 Task: Select the full in the auto-indent
Action: Mouse moved to (12, 486)
Screenshot: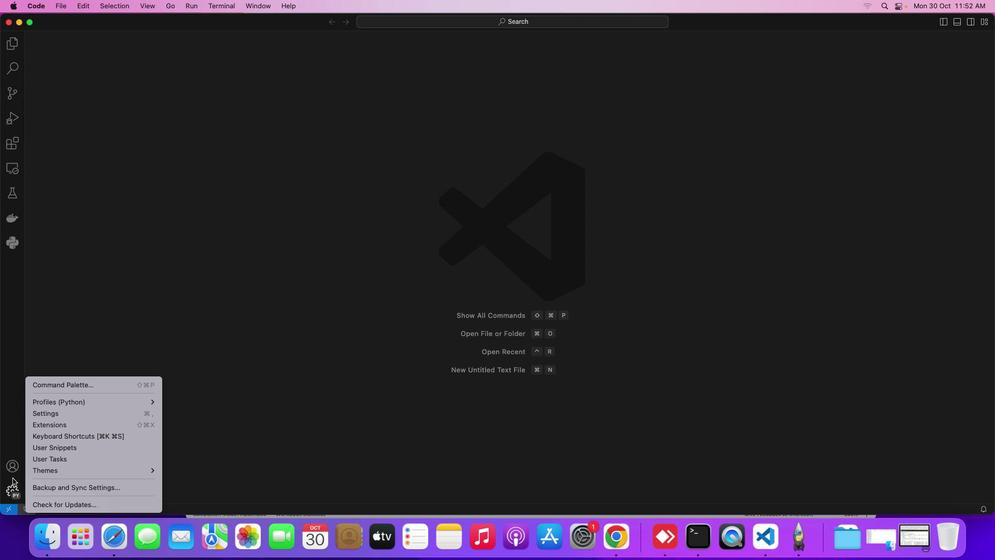 
Action: Mouse pressed left at (12, 486)
Screenshot: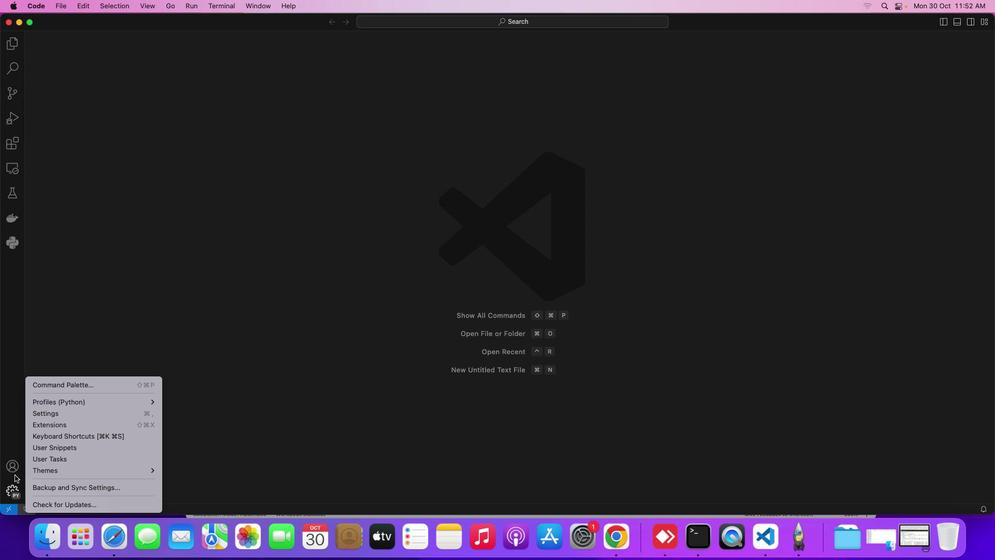 
Action: Mouse moved to (69, 415)
Screenshot: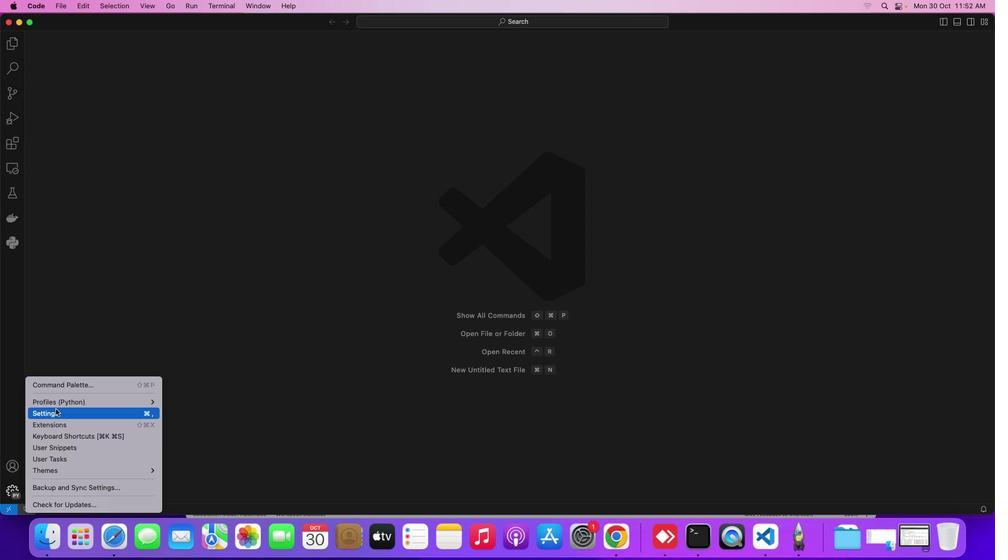 
Action: Mouse pressed left at (69, 415)
Screenshot: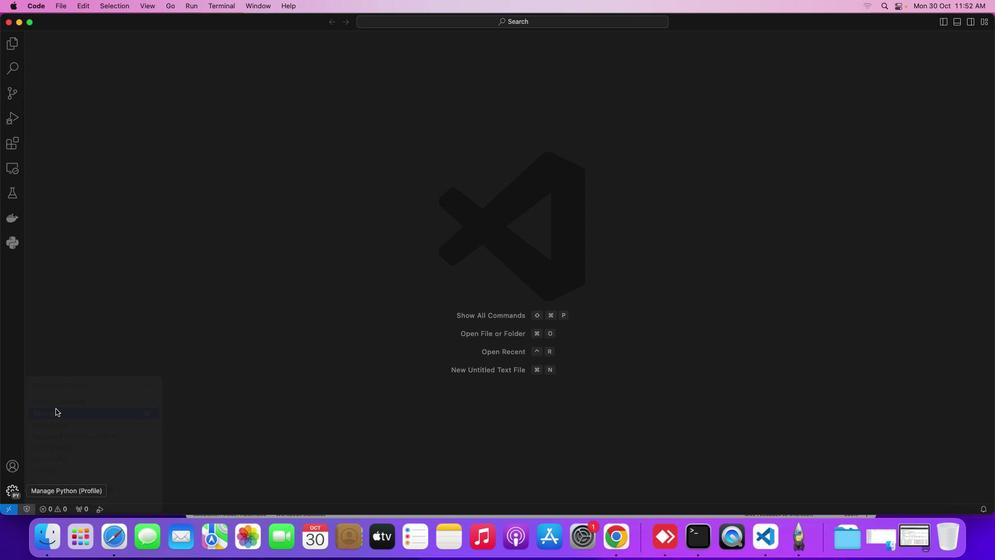
Action: Mouse moved to (350, 358)
Screenshot: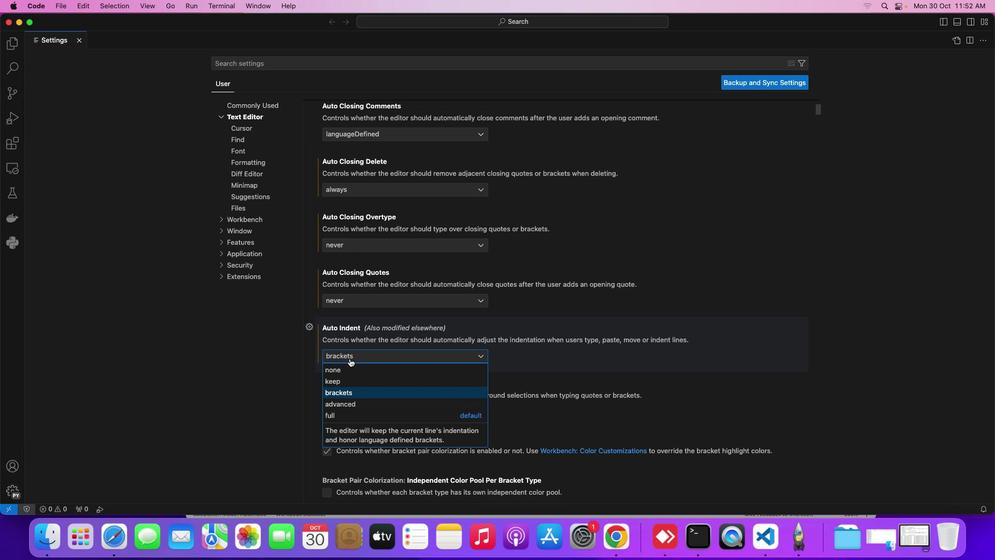 
Action: Mouse pressed left at (350, 358)
Screenshot: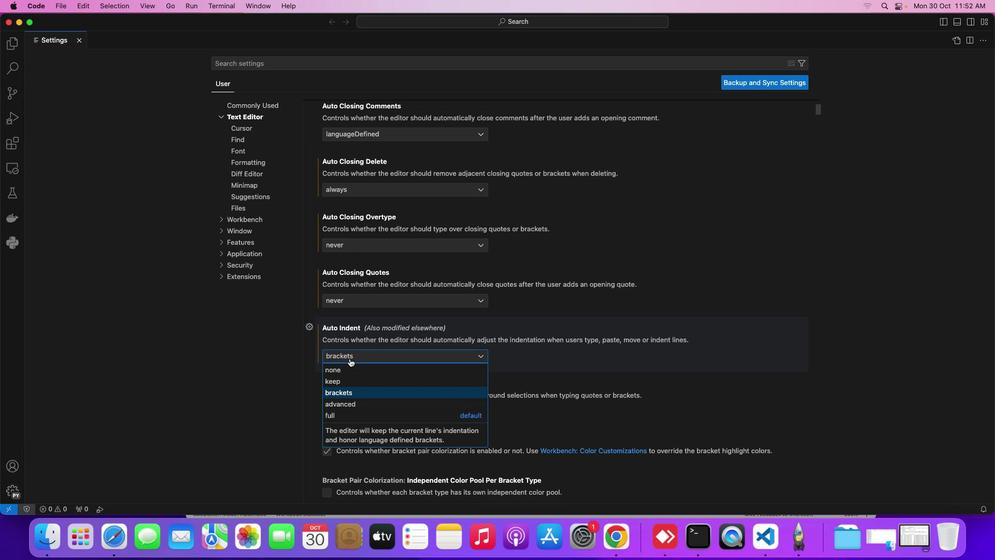 
Action: Mouse moved to (337, 415)
Screenshot: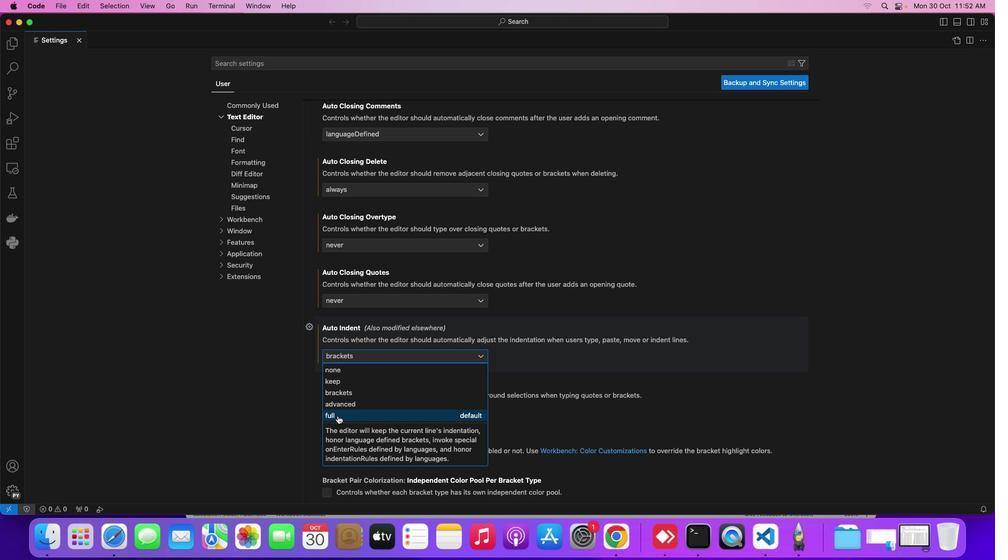 
Action: Mouse pressed left at (337, 415)
Screenshot: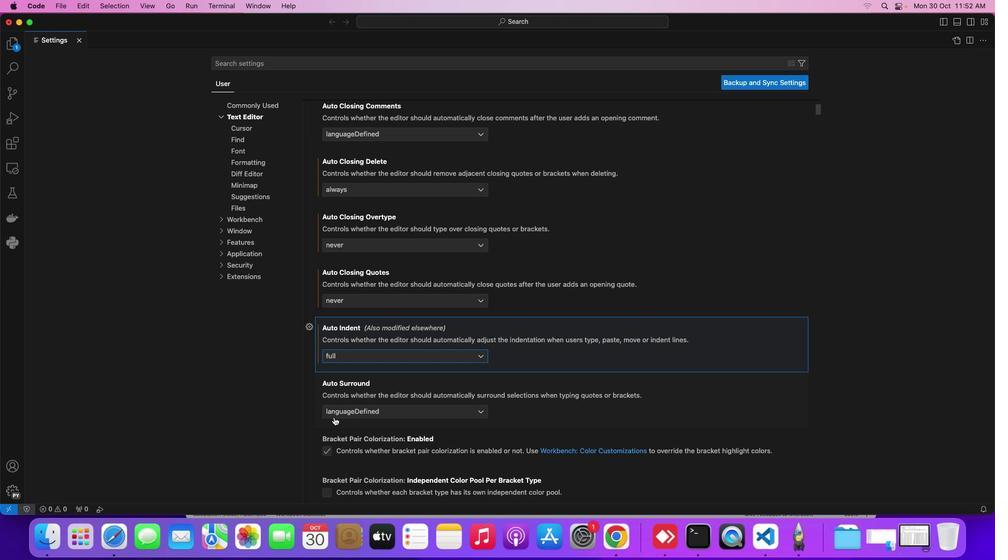 
Action: Mouse moved to (827, 357)
Screenshot: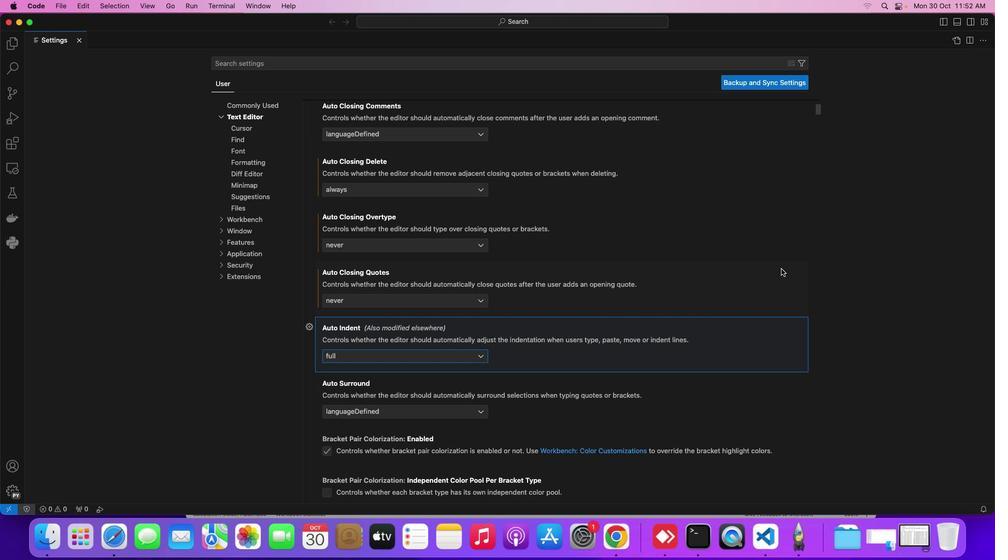 
